 Task: Select the process option in the auto ports source.
Action: Mouse moved to (20, 461)
Screenshot: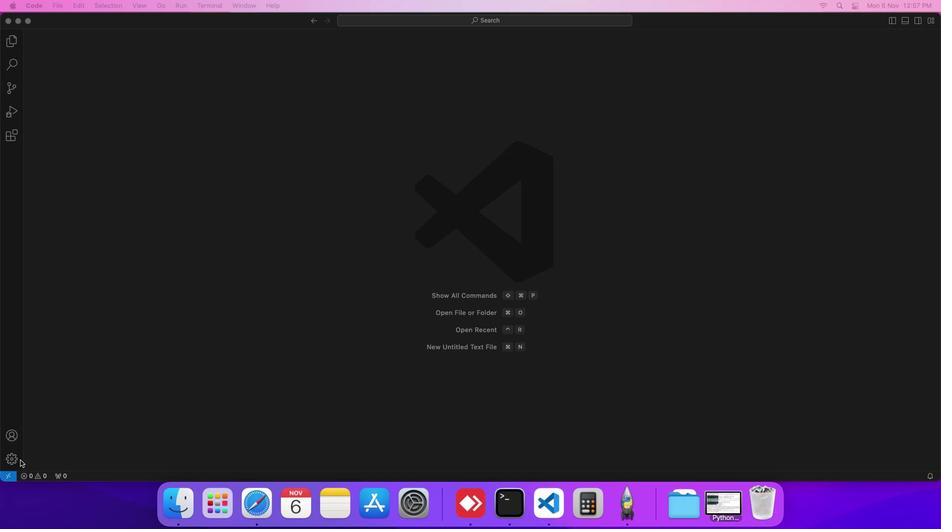
Action: Mouse pressed left at (20, 461)
Screenshot: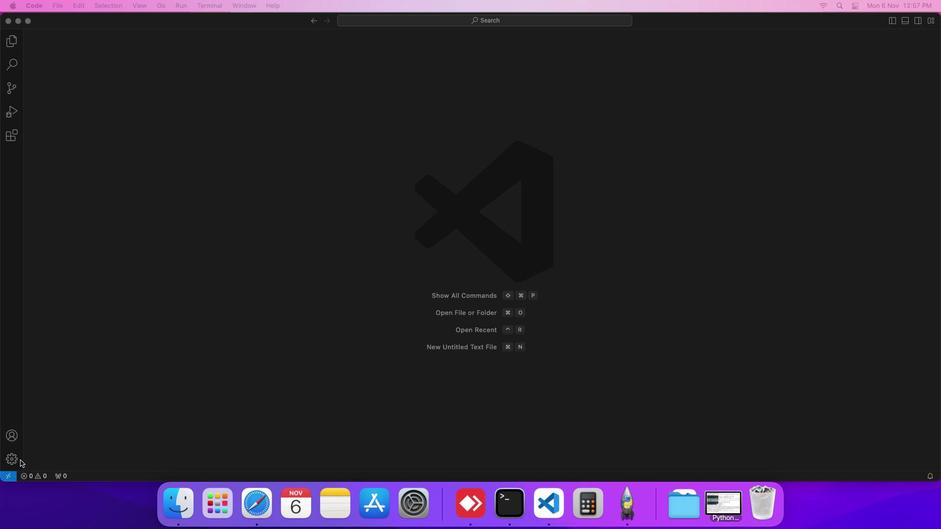 
Action: Mouse moved to (51, 387)
Screenshot: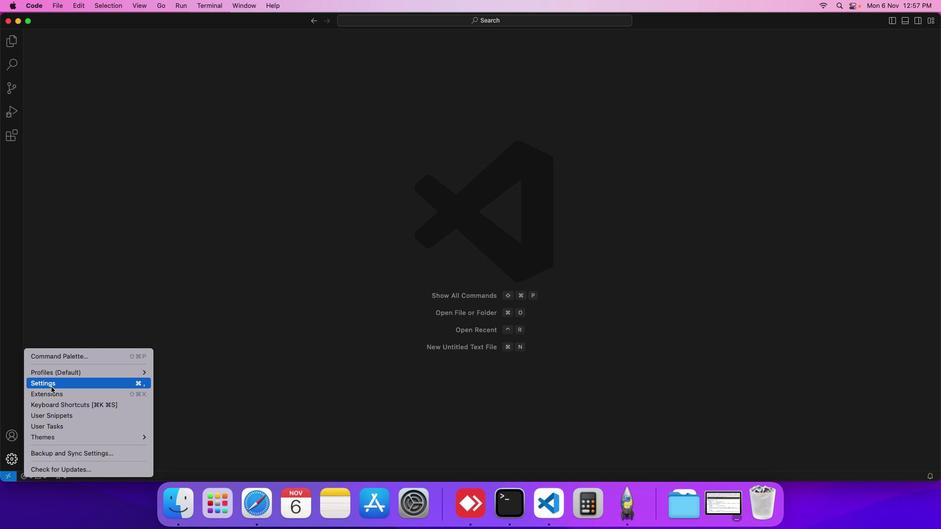 
Action: Mouse pressed left at (51, 387)
Screenshot: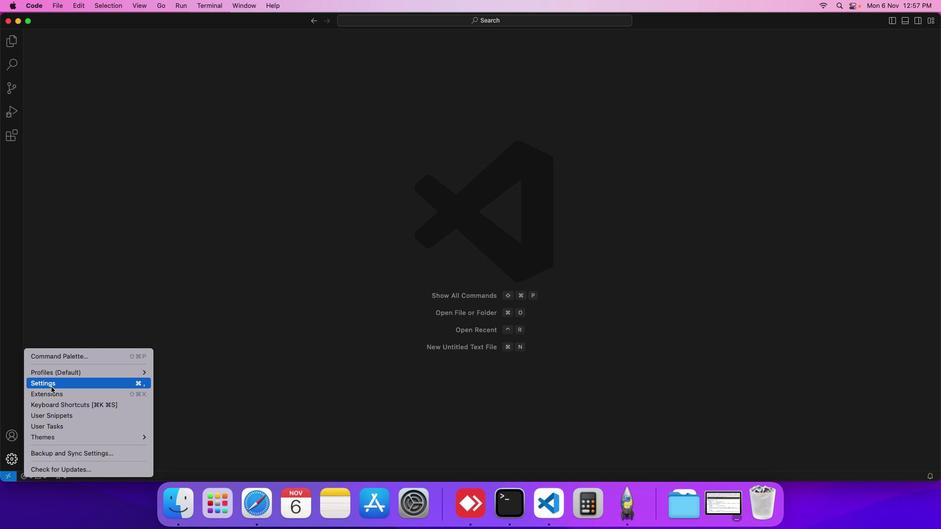 
Action: Mouse moved to (234, 145)
Screenshot: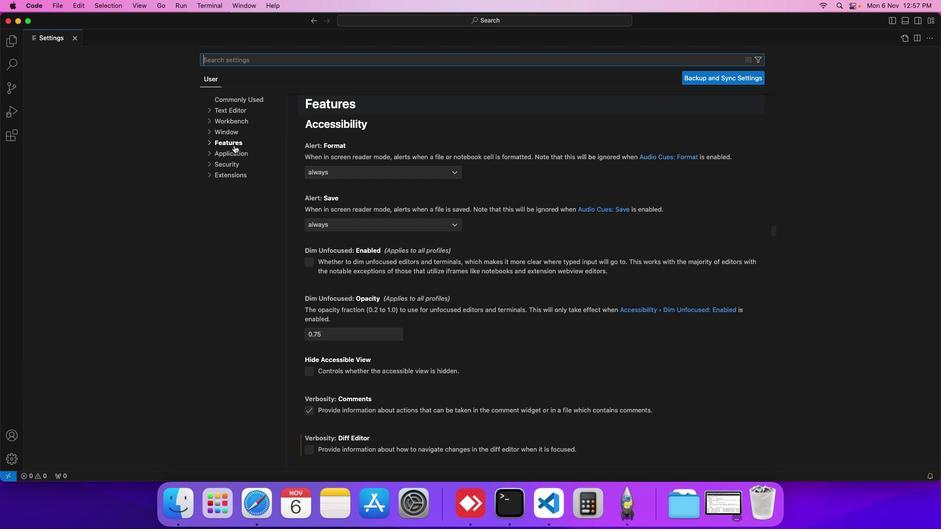 
Action: Mouse pressed left at (234, 145)
Screenshot: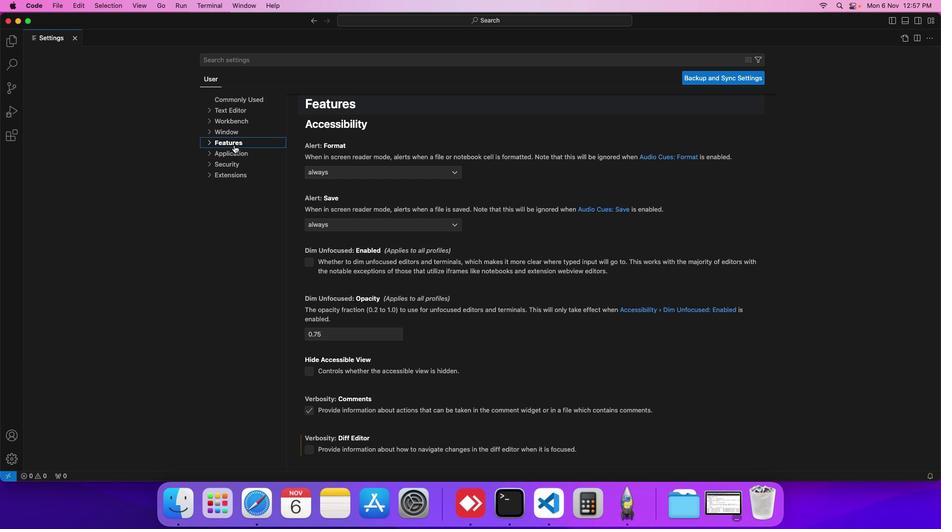 
Action: Mouse moved to (231, 281)
Screenshot: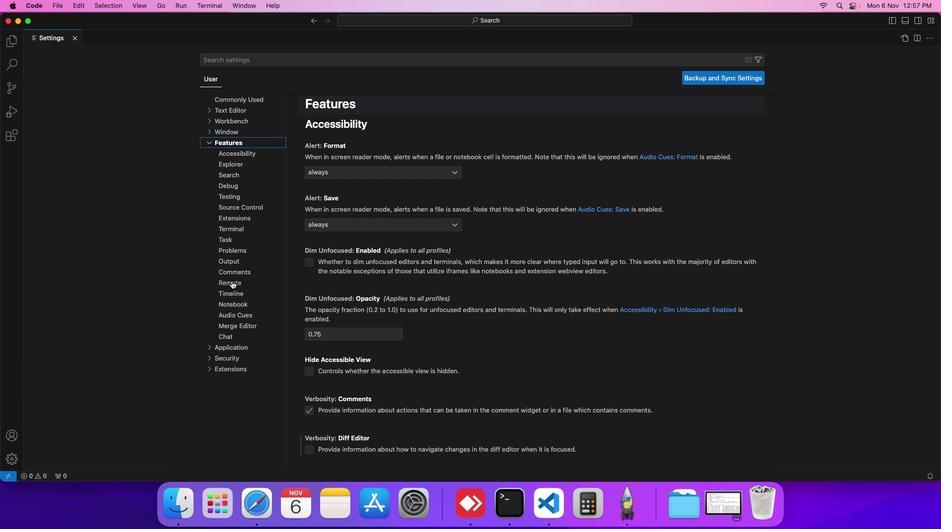 
Action: Mouse pressed left at (231, 281)
Screenshot: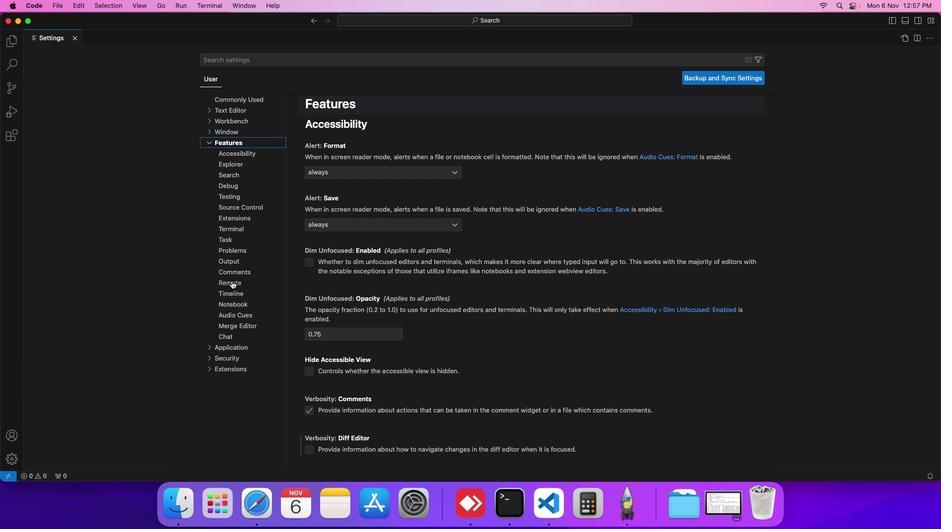 
Action: Mouse moved to (320, 220)
Screenshot: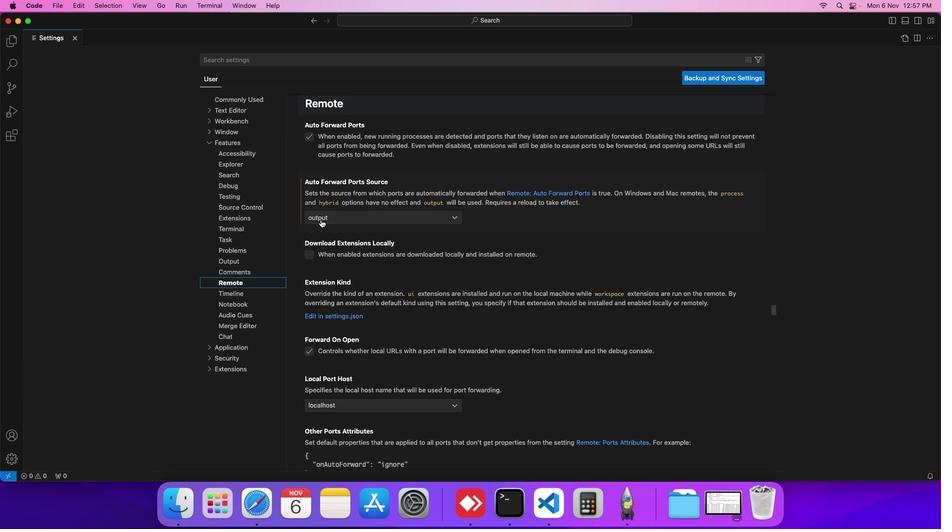 
Action: Mouse pressed left at (320, 220)
Screenshot: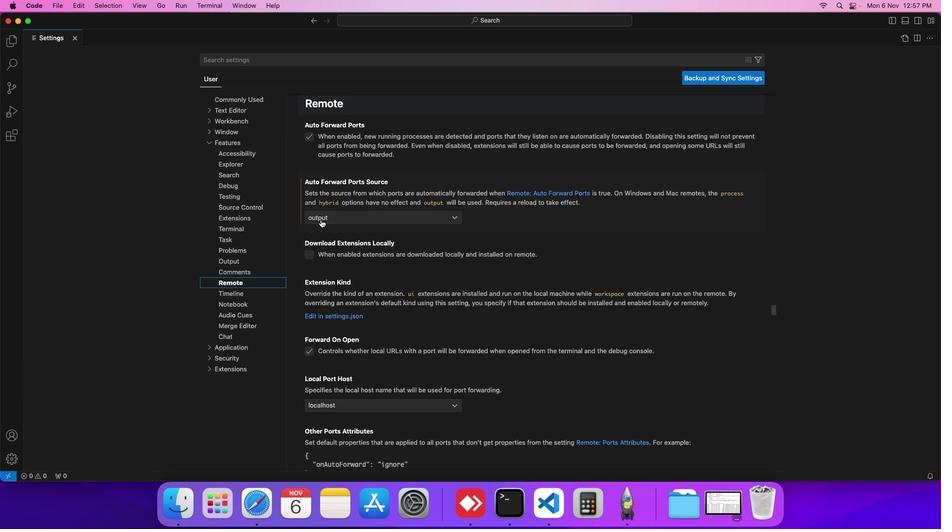 
Action: Mouse moved to (322, 229)
Screenshot: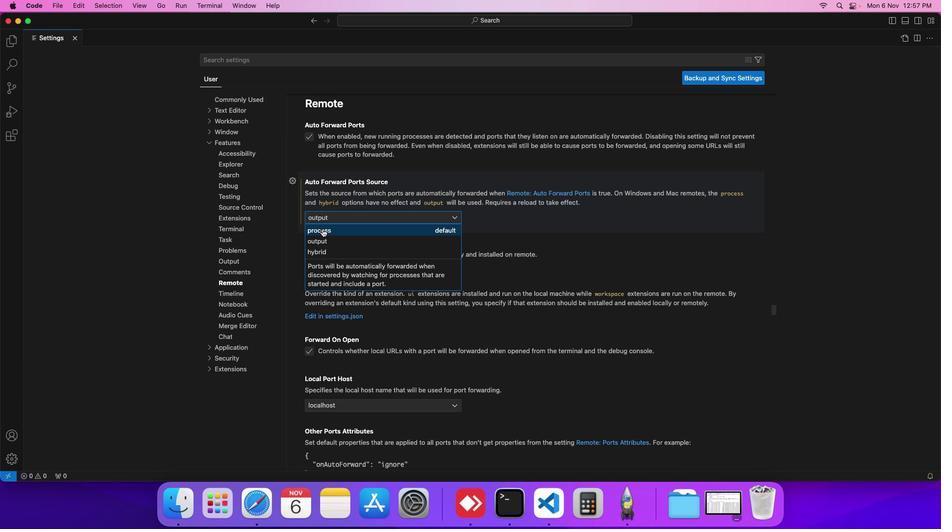 
Action: Mouse pressed left at (322, 229)
Screenshot: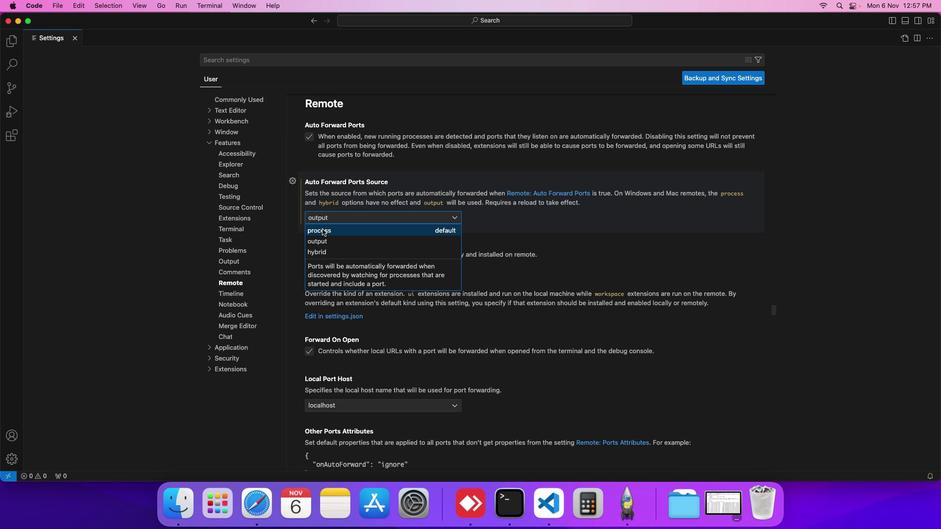 
